Task: In the  document James.pdf Write the word in the shape with center alignment '<3'Change Page orientation to  'Landscape' Insert emoji at the end of quote: Smile
Action: Mouse moved to (603, 402)
Screenshot: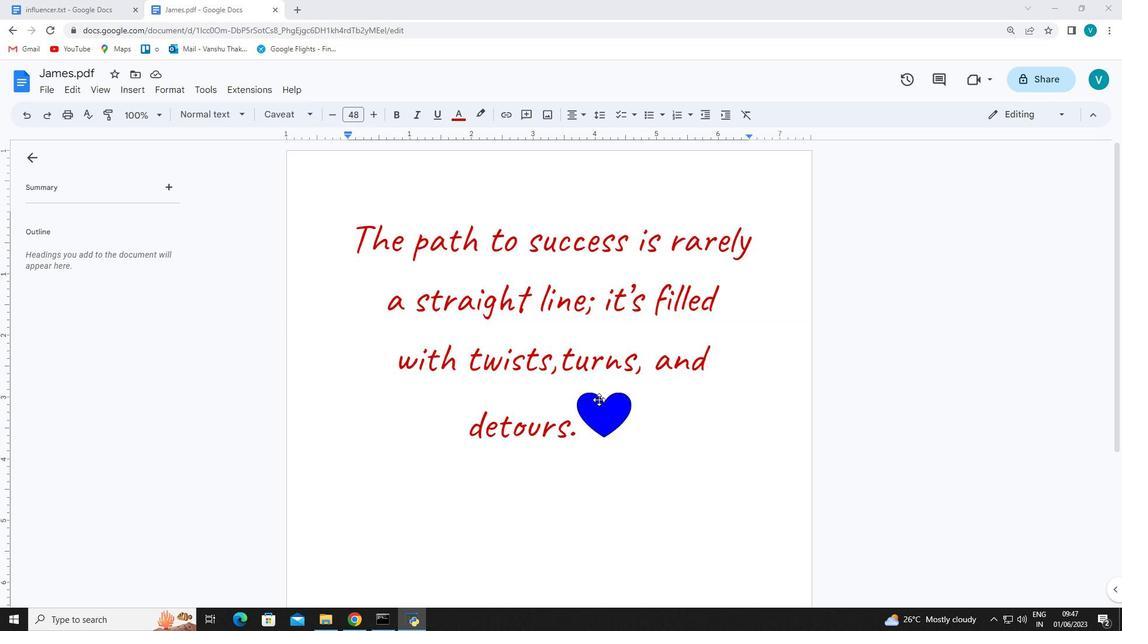 
Action: Mouse pressed left at (603, 402)
Screenshot: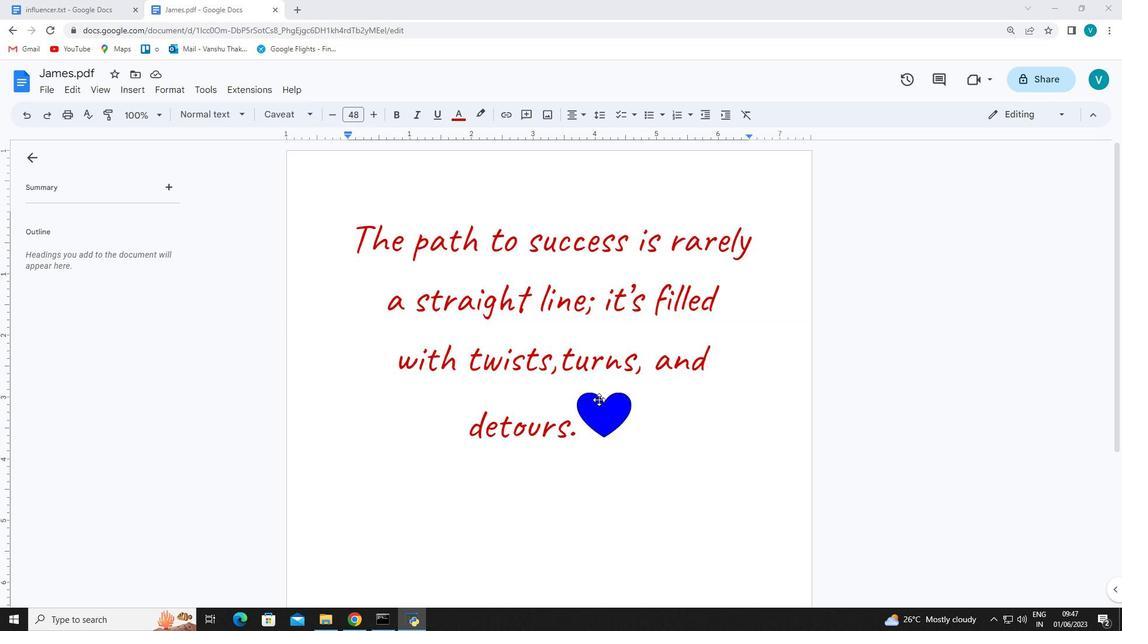 
Action: Mouse moved to (603, 462)
Screenshot: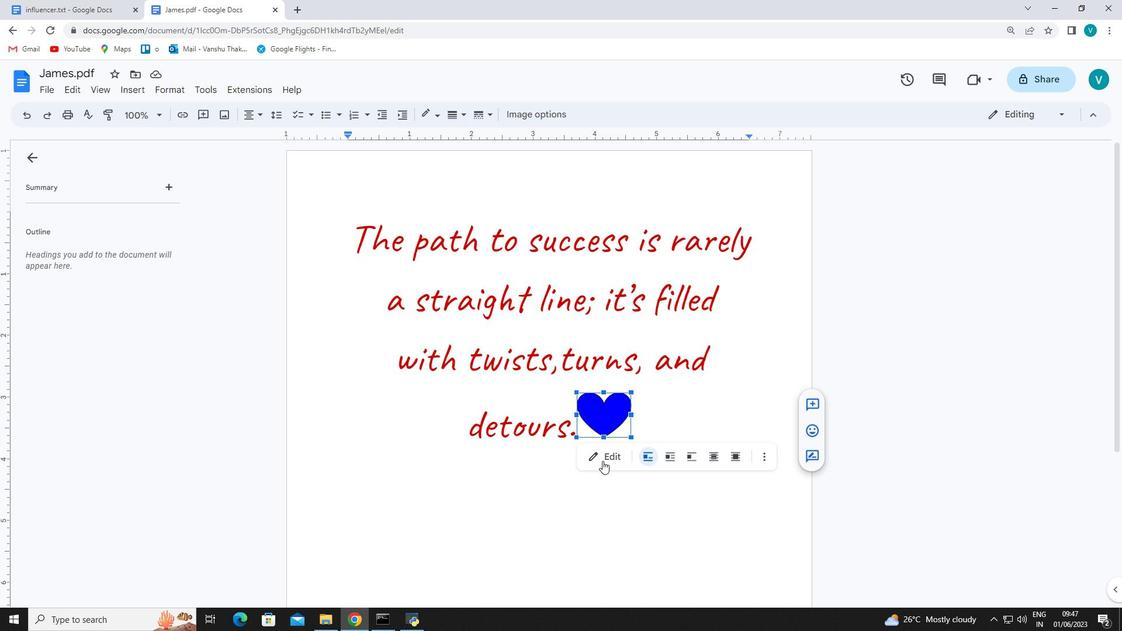 
Action: Mouse pressed left at (603, 462)
Screenshot: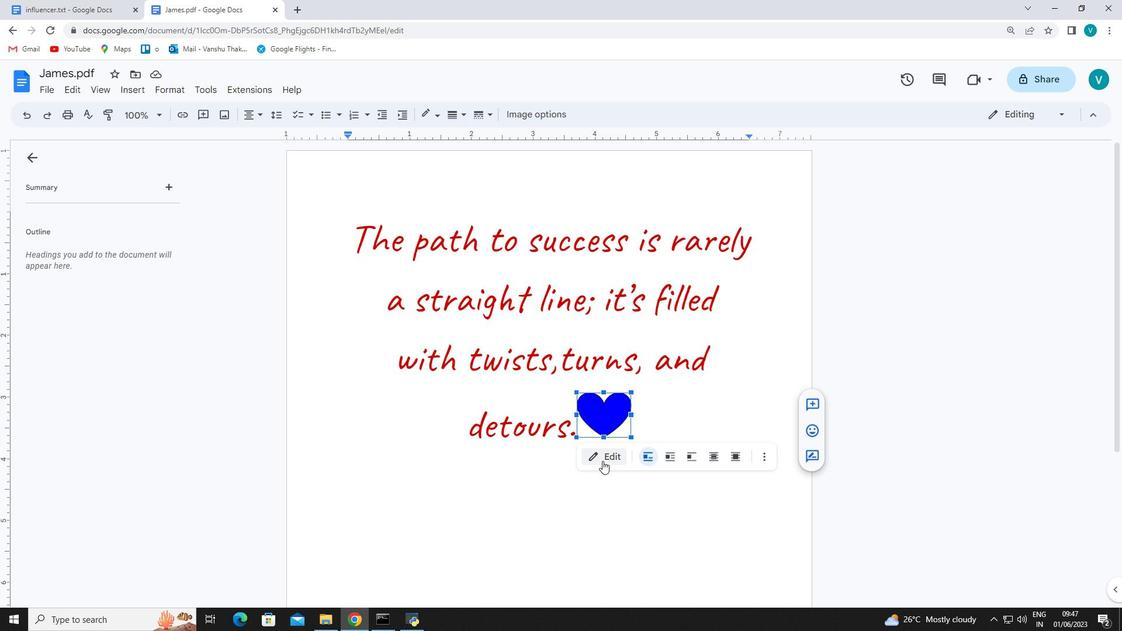 
Action: Mouse moved to (378, 216)
Screenshot: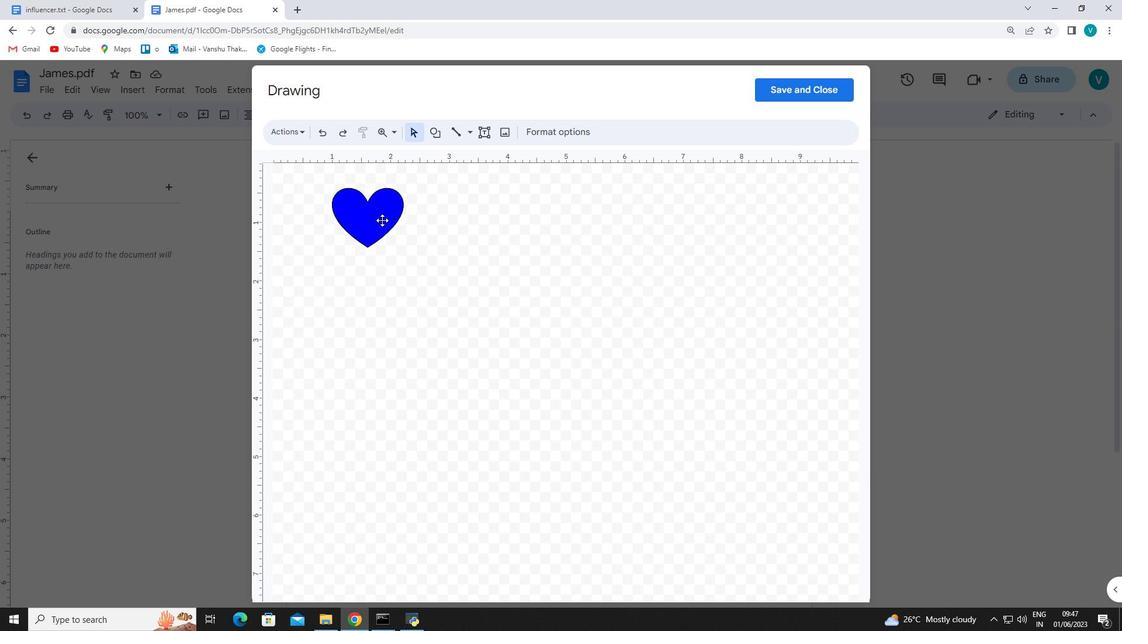 
Action: Mouse pressed left at (378, 216)
Screenshot: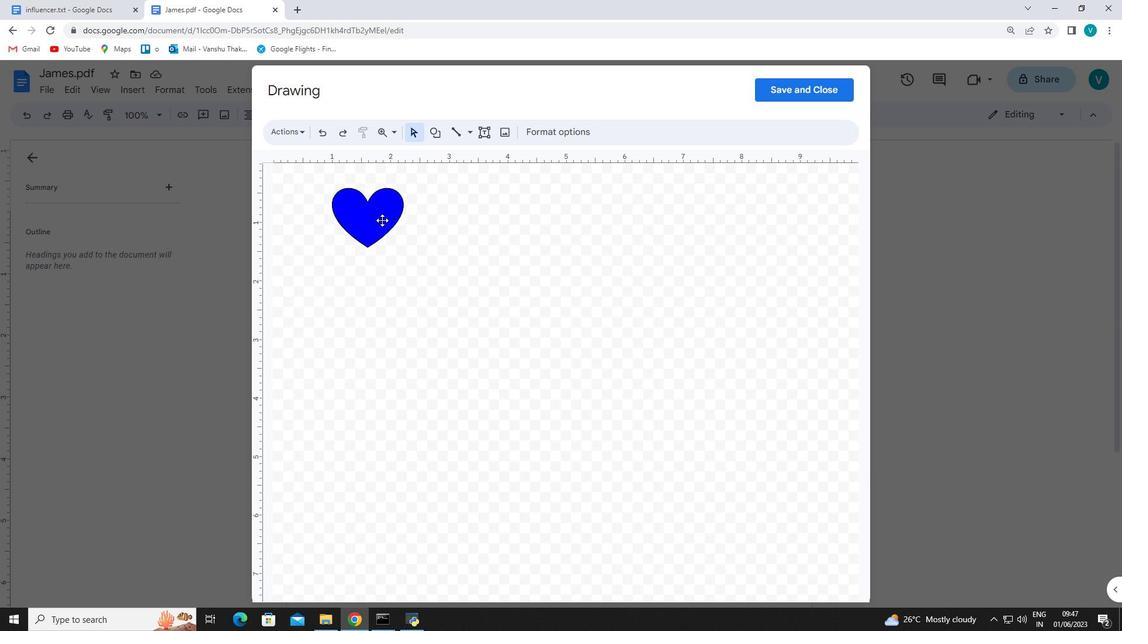 
Action: Mouse moved to (484, 136)
Screenshot: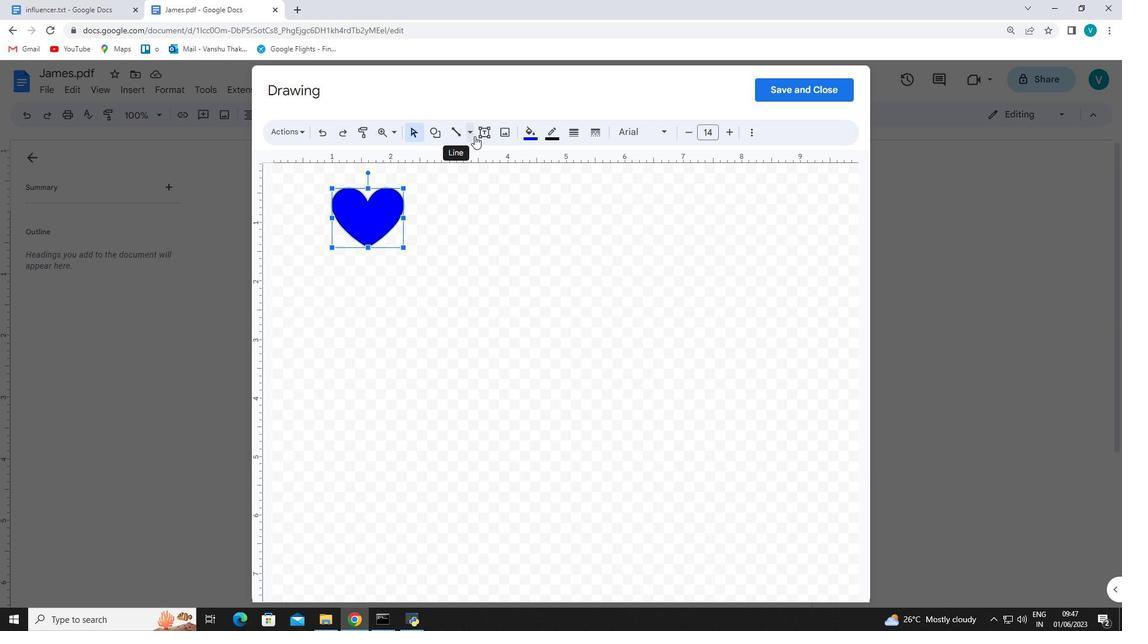 
Action: Mouse pressed left at (484, 136)
Screenshot: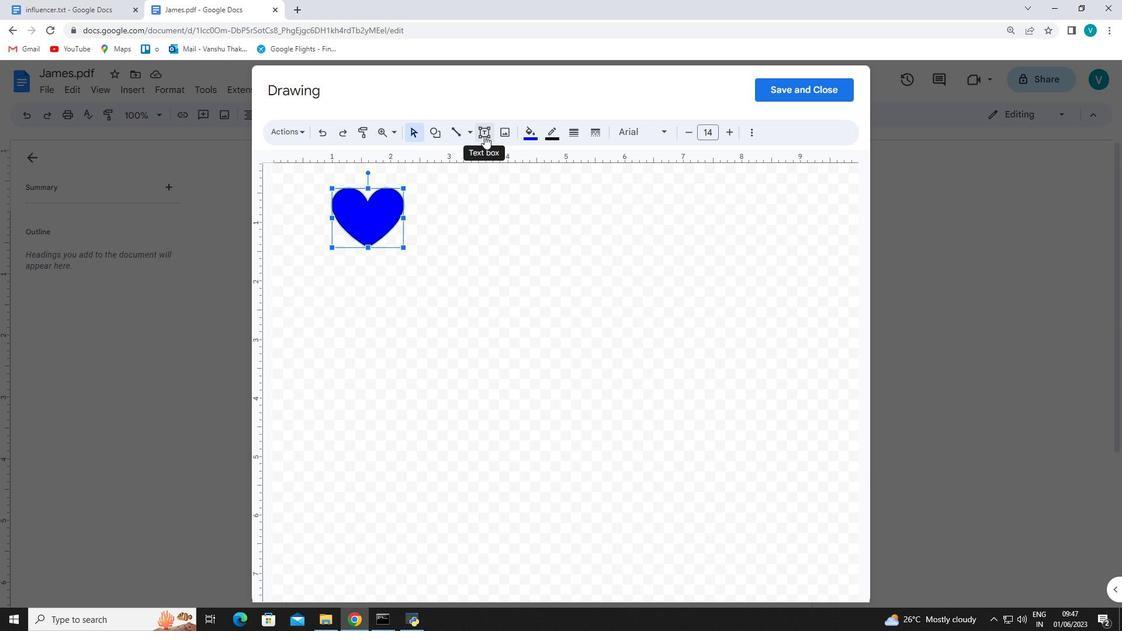 
Action: Mouse moved to (348, 206)
Screenshot: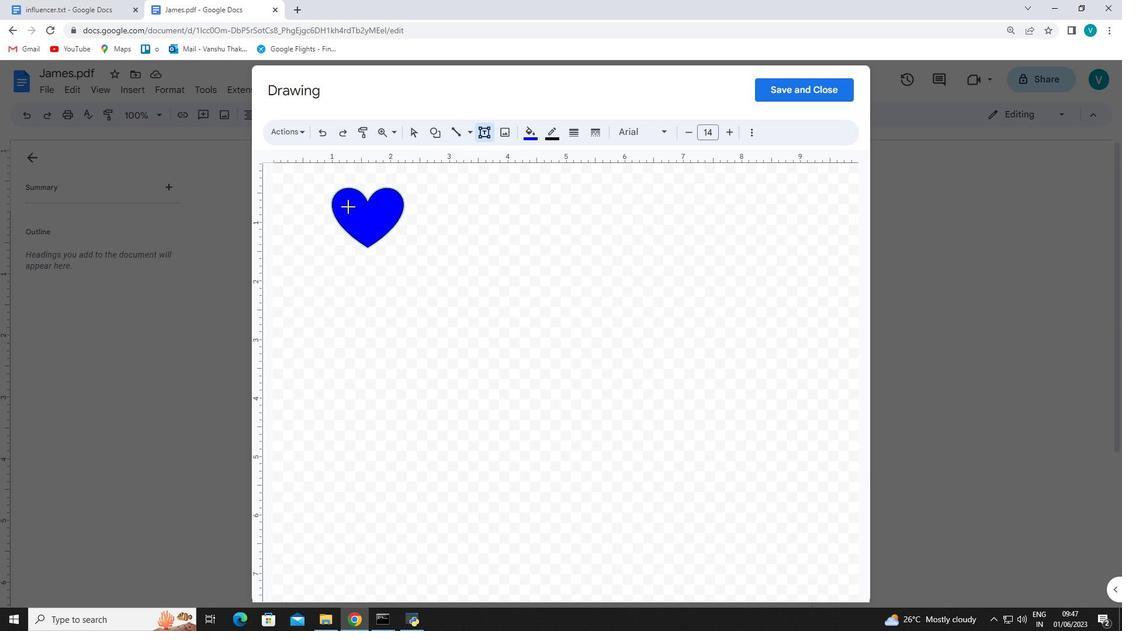 
Action: Mouse pressed left at (348, 206)
Screenshot: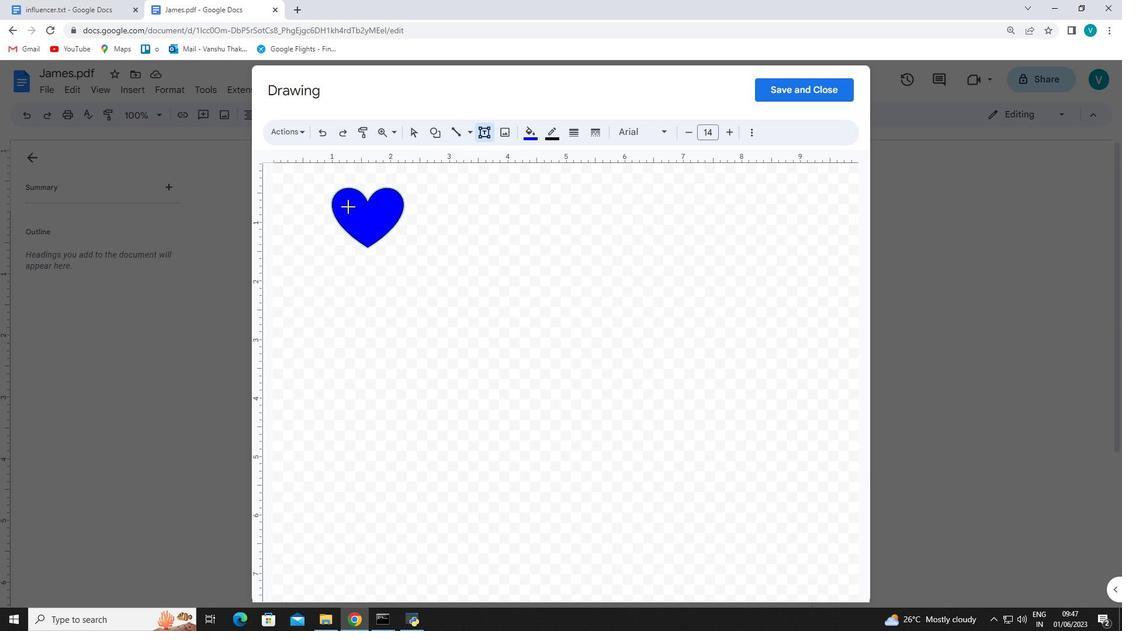 
Action: Mouse moved to (393, 207)
Screenshot: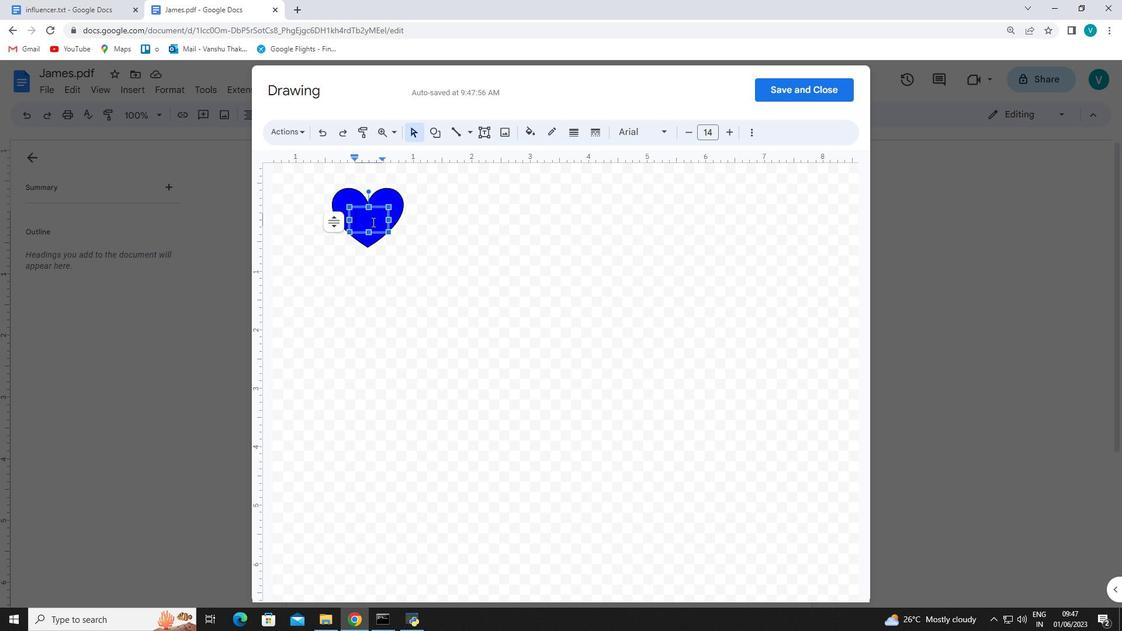 
Action: Key pressed ,<Key.backspace><Key.shift><3
Screenshot: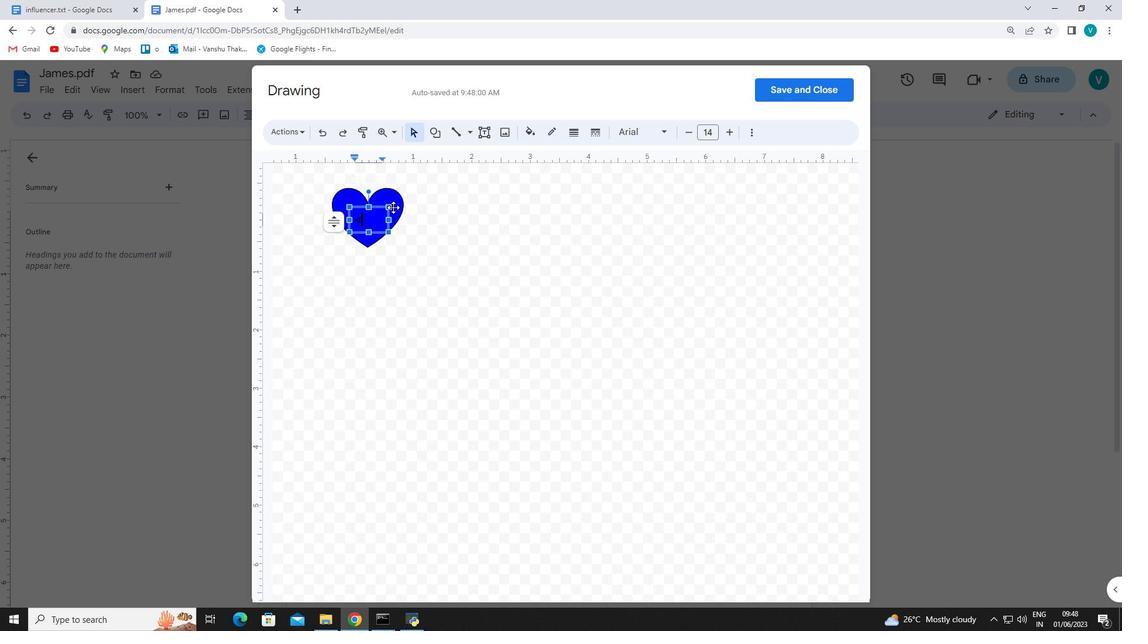 
Action: Mouse moved to (348, 230)
Screenshot: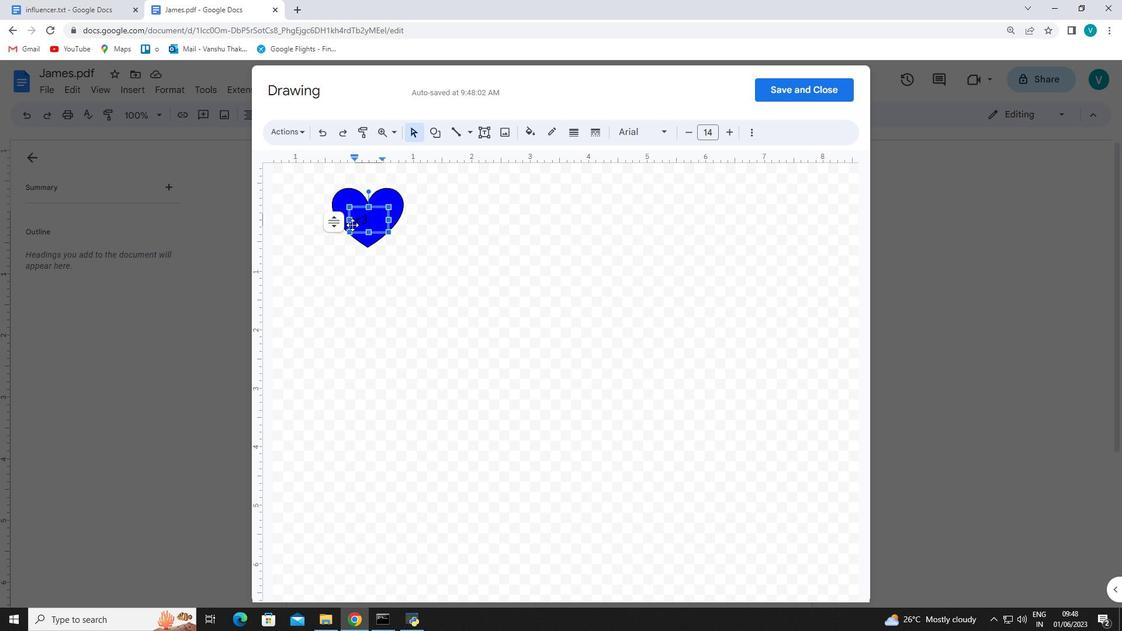 
Action: Mouse pressed left at (348, 230)
Screenshot: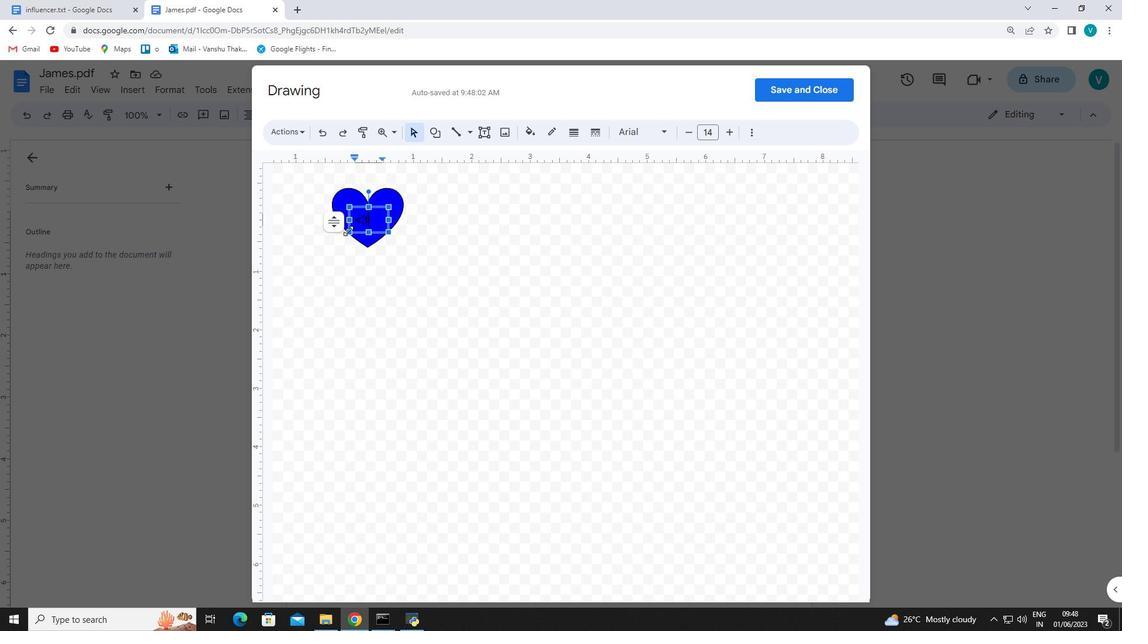
Action: Mouse moved to (445, 229)
Screenshot: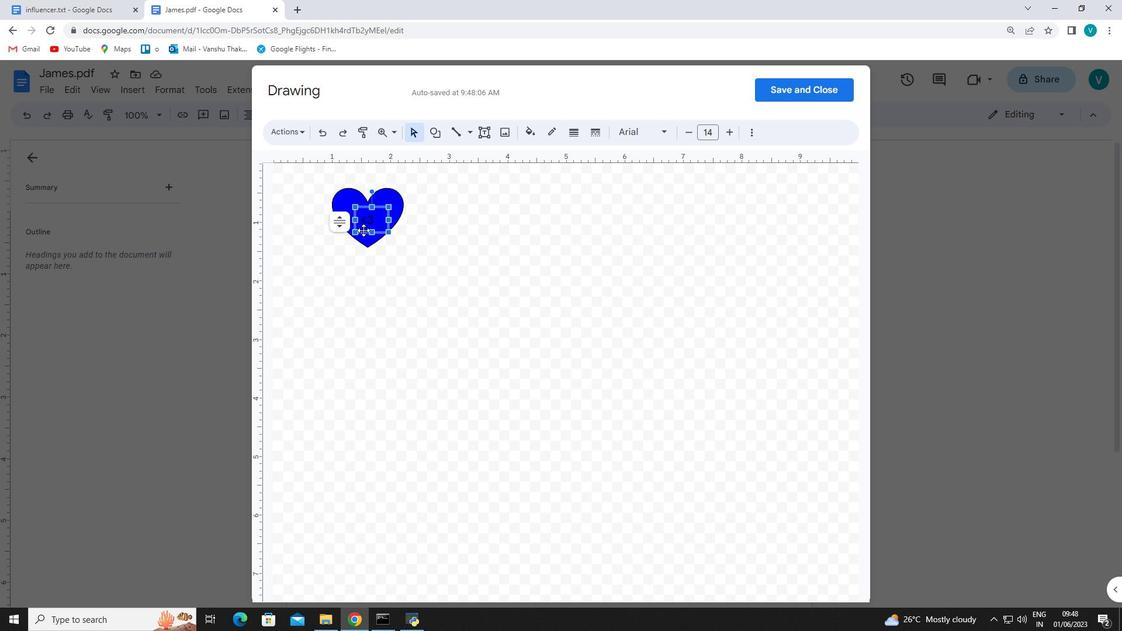
Action: Mouse pressed left at (445, 229)
Screenshot: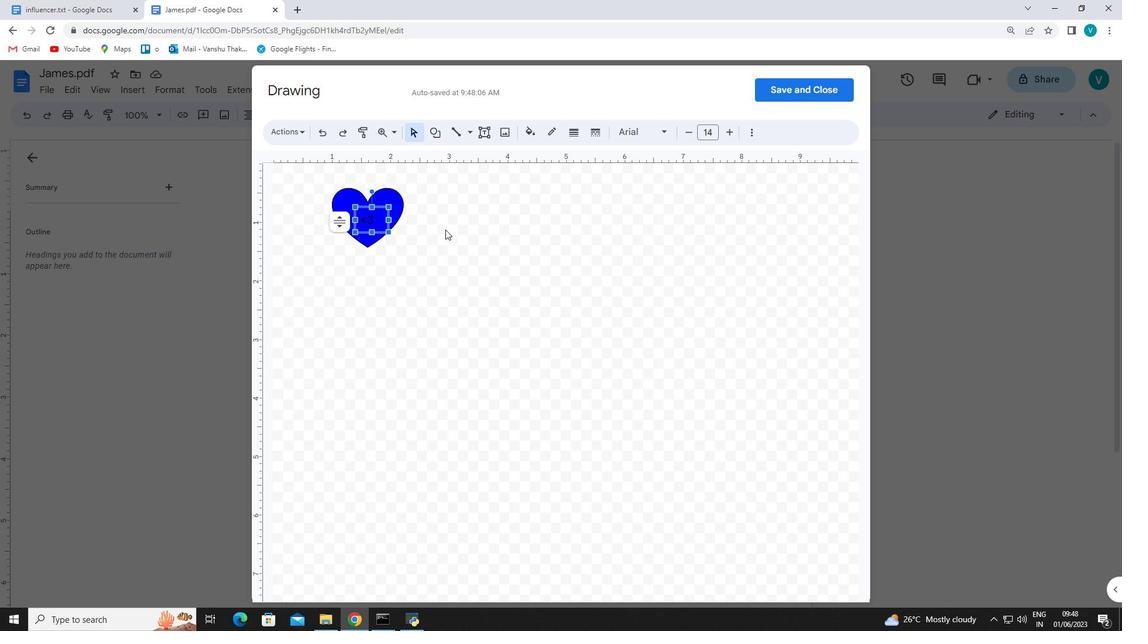 
Action: Mouse moved to (807, 88)
Screenshot: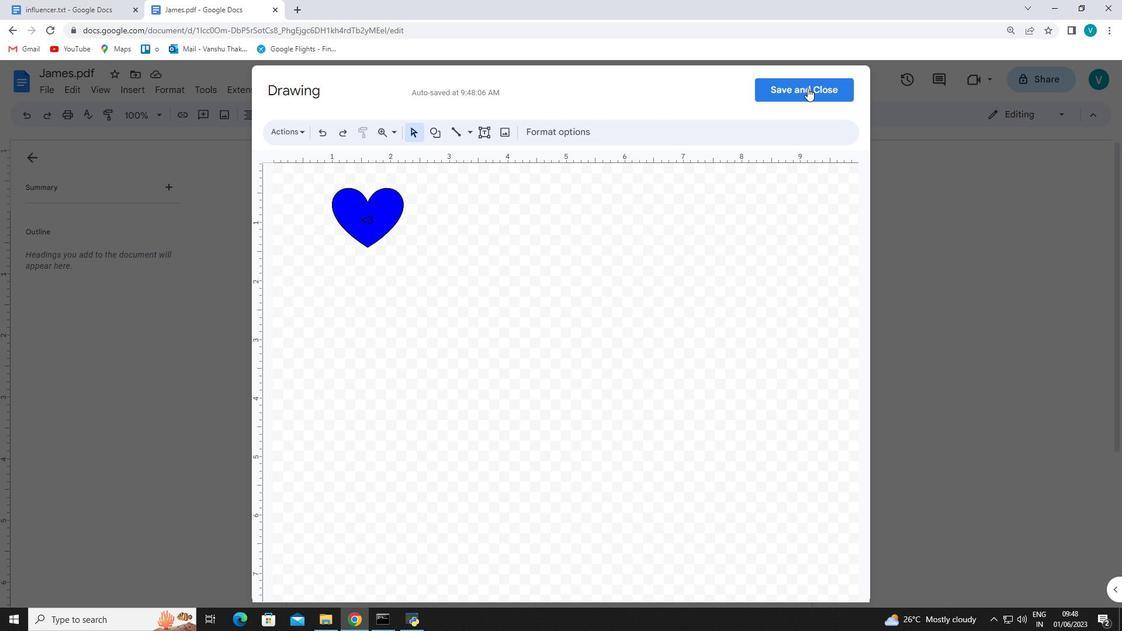 
Action: Mouse pressed left at (807, 88)
Screenshot: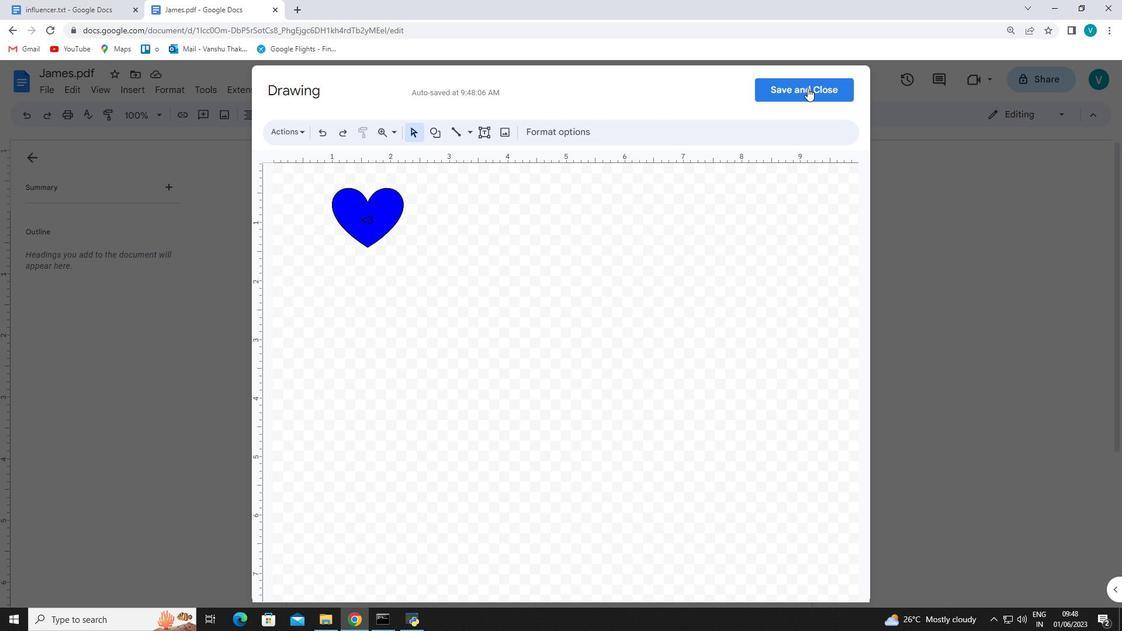 
Action: Mouse moved to (791, 291)
Screenshot: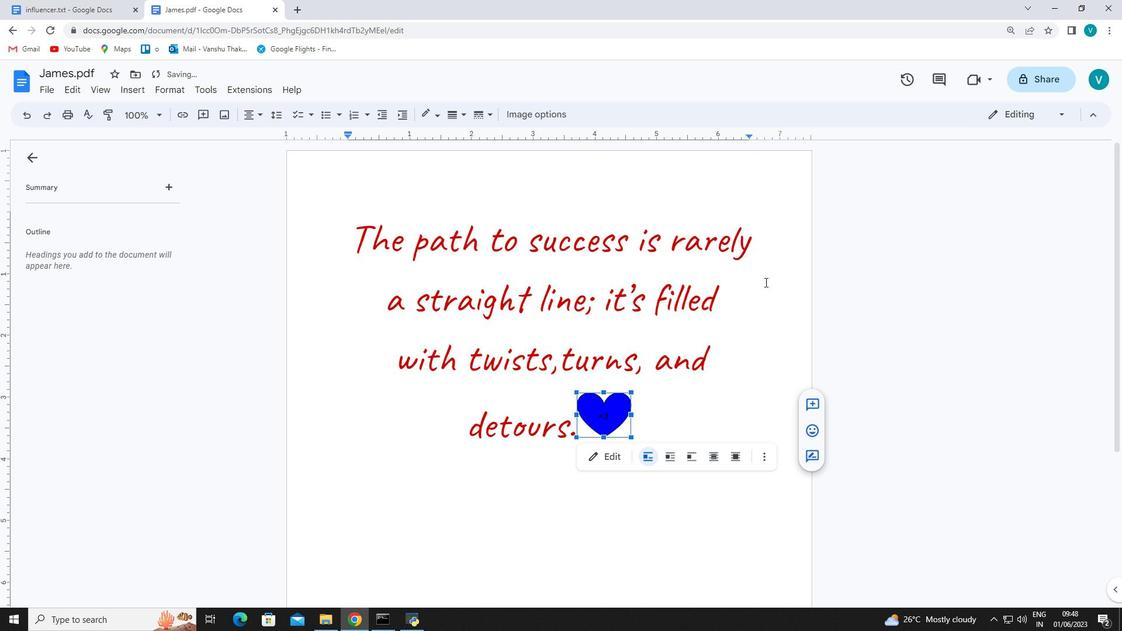 
Action: Mouse pressed left at (791, 291)
Screenshot: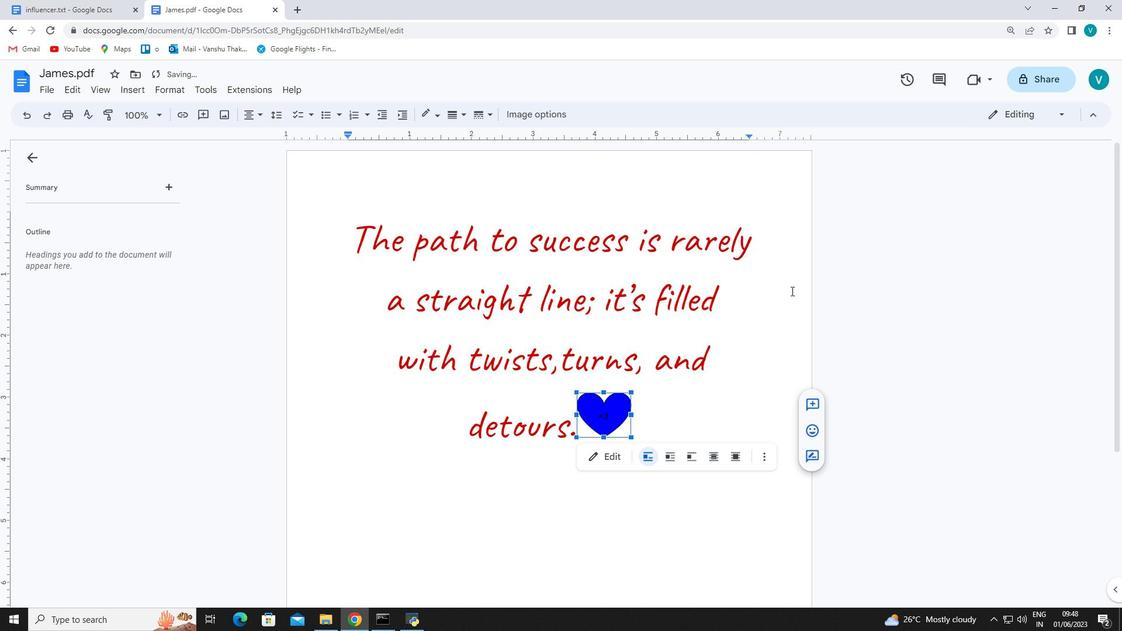 
Action: Mouse moved to (53, 90)
Screenshot: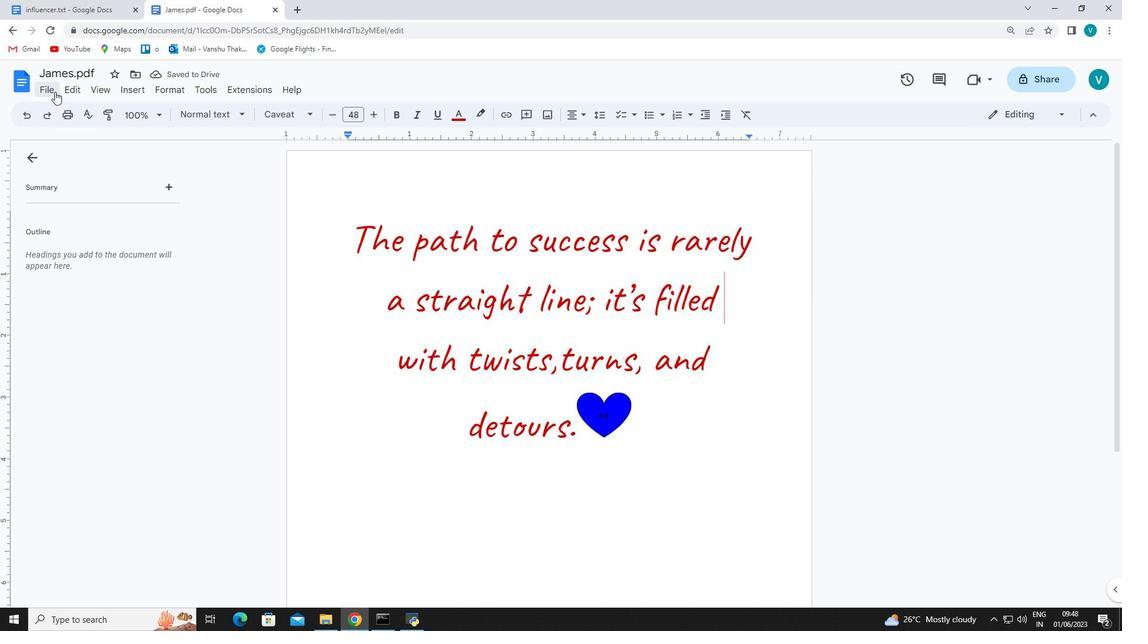 
Action: Mouse pressed left at (53, 90)
Screenshot: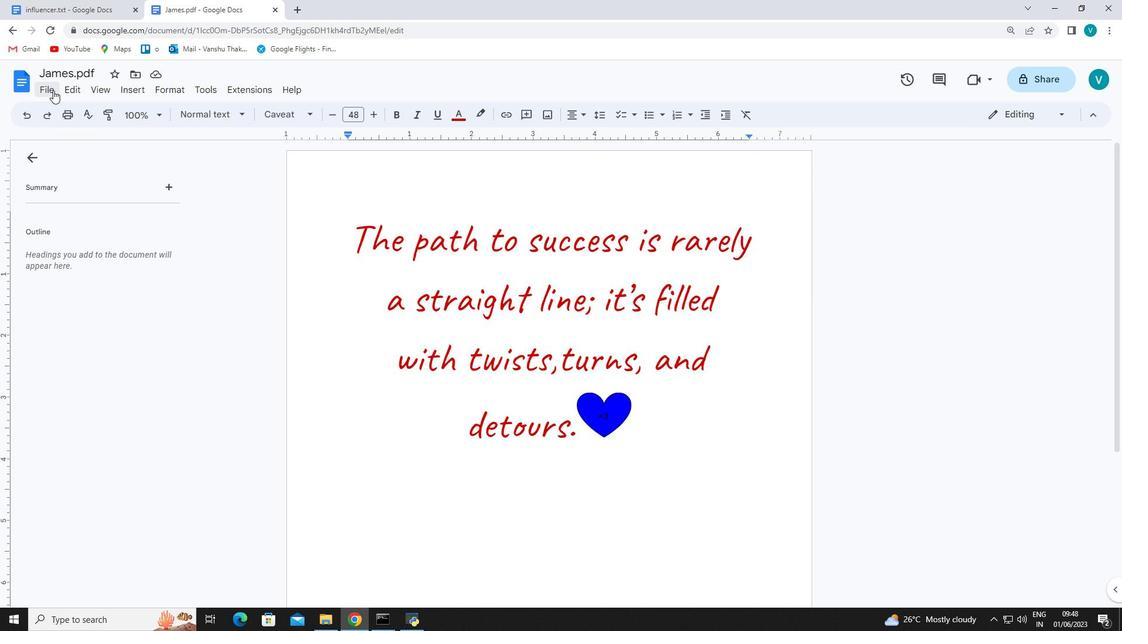 
Action: Mouse moved to (96, 439)
Screenshot: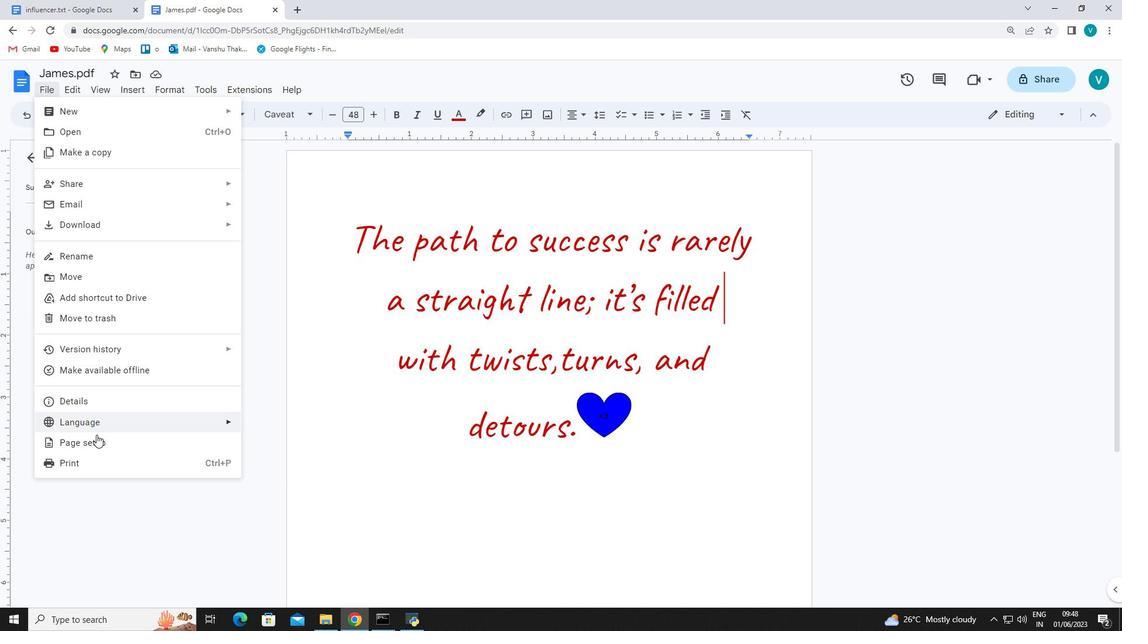 
Action: Mouse pressed left at (96, 439)
Screenshot: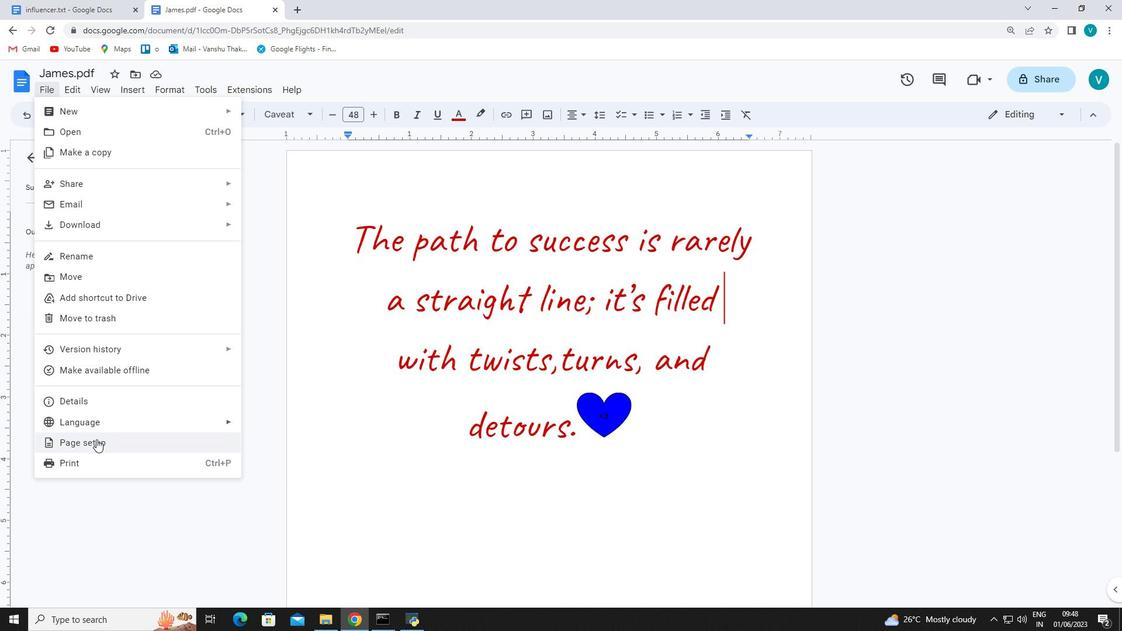 
Action: Mouse moved to (504, 317)
Screenshot: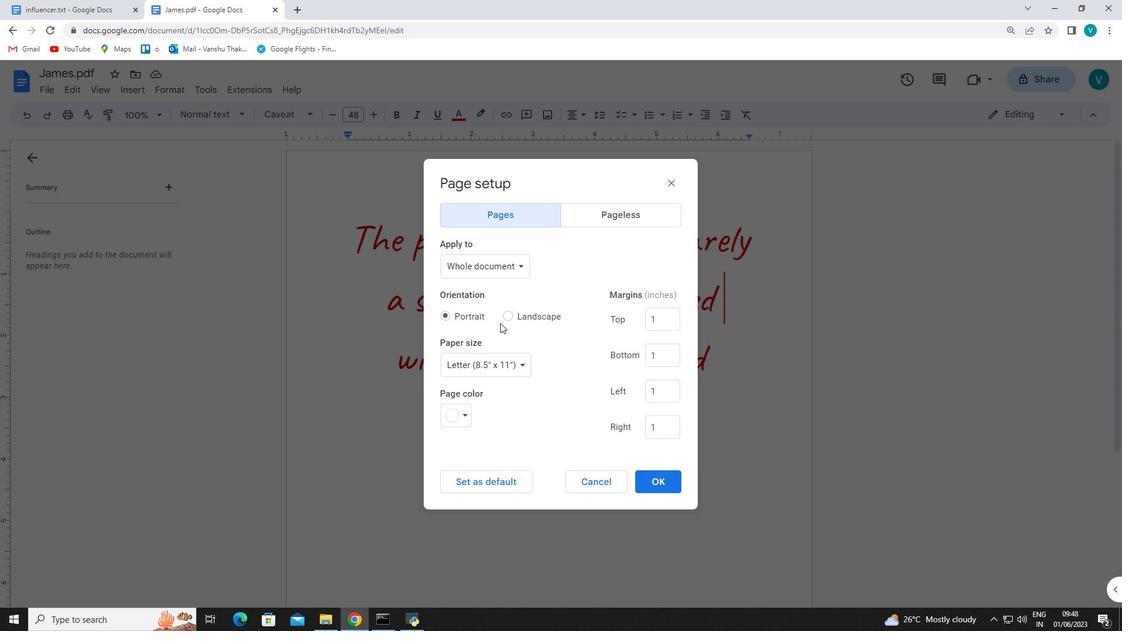 
Action: Mouse pressed left at (504, 317)
Screenshot: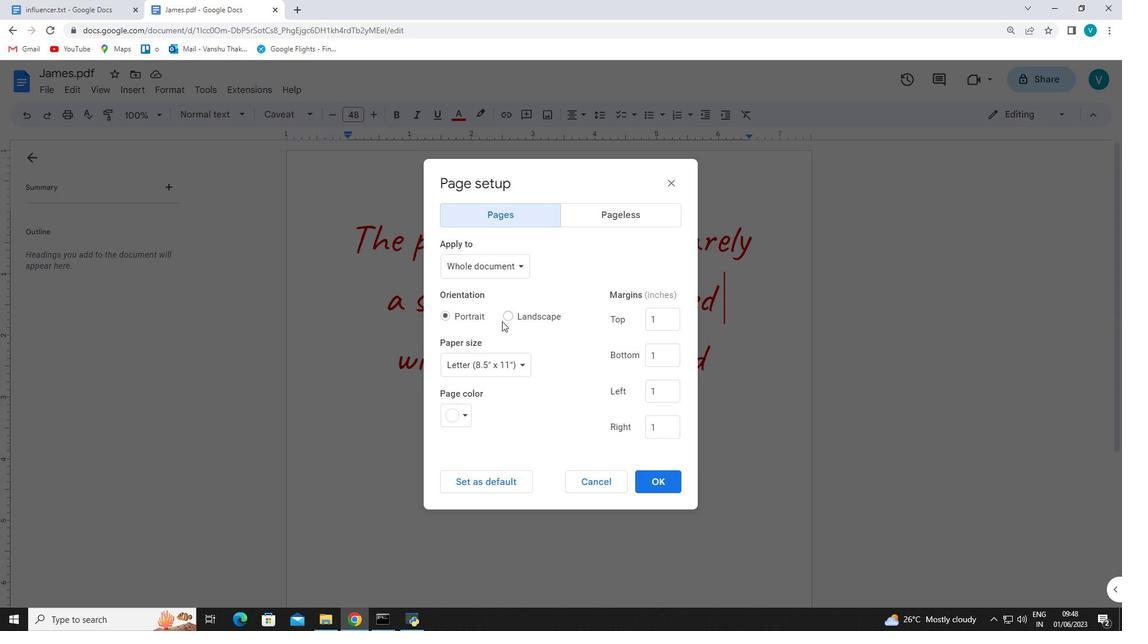 
Action: Mouse moved to (679, 481)
Screenshot: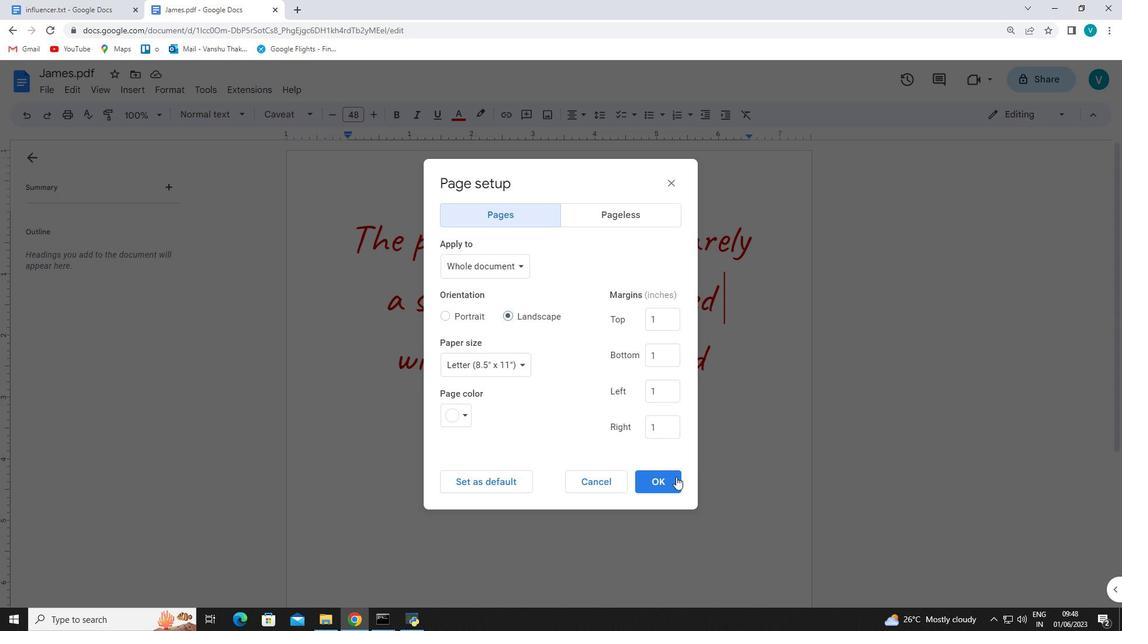 
Action: Mouse pressed left at (679, 481)
Screenshot: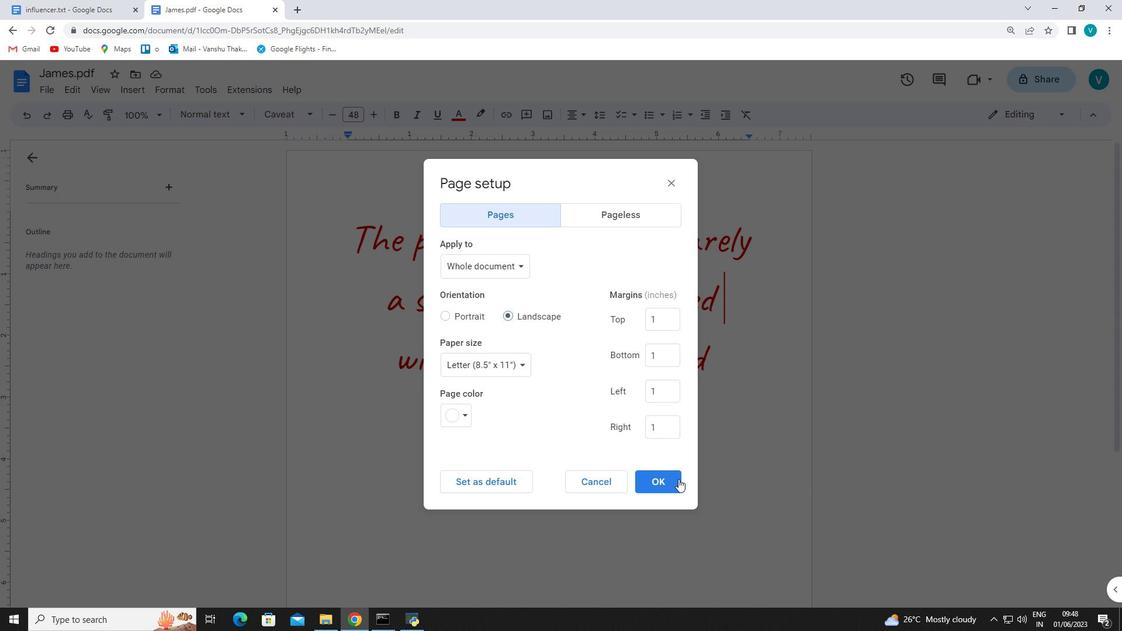 
Action: Mouse moved to (668, 364)
Screenshot: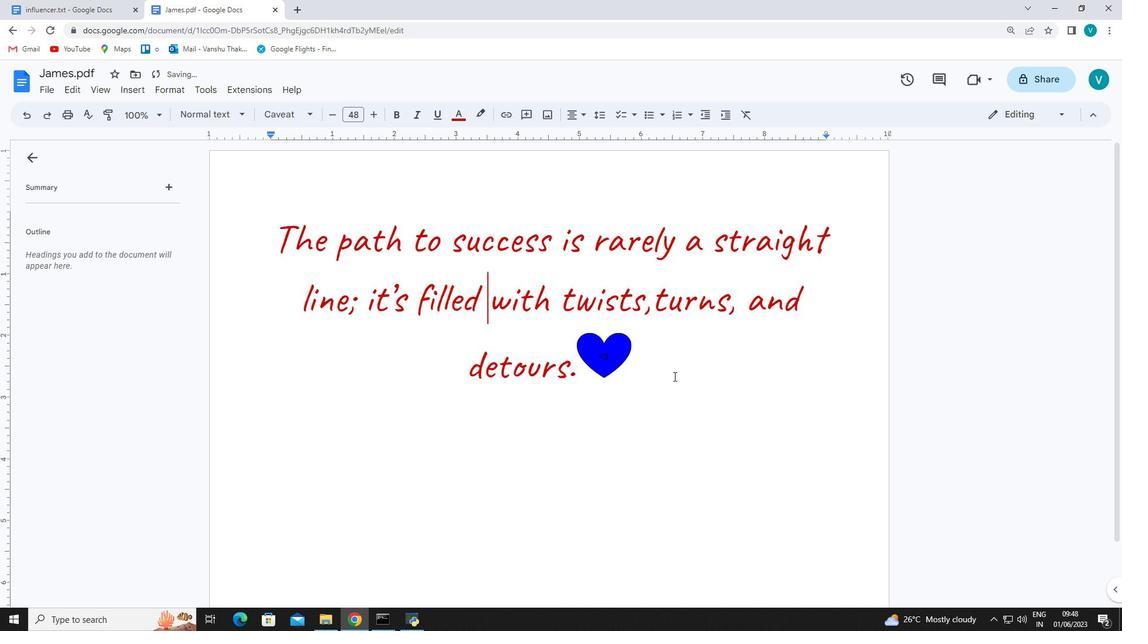 
Action: Mouse pressed left at (668, 364)
Screenshot: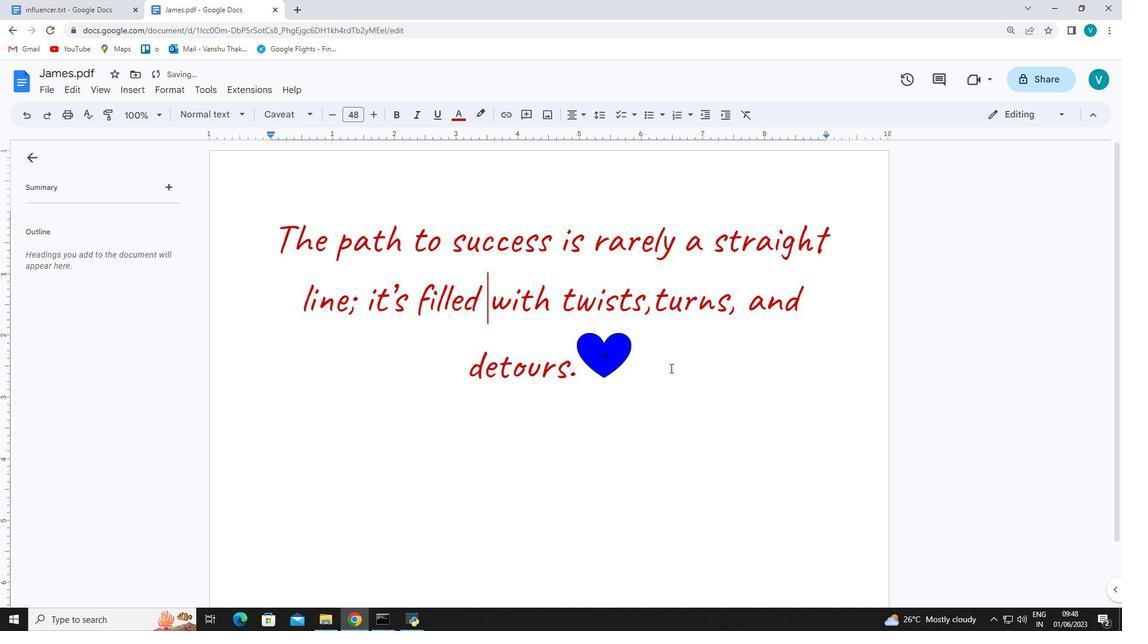 
Action: Mouse moved to (658, 370)
Screenshot: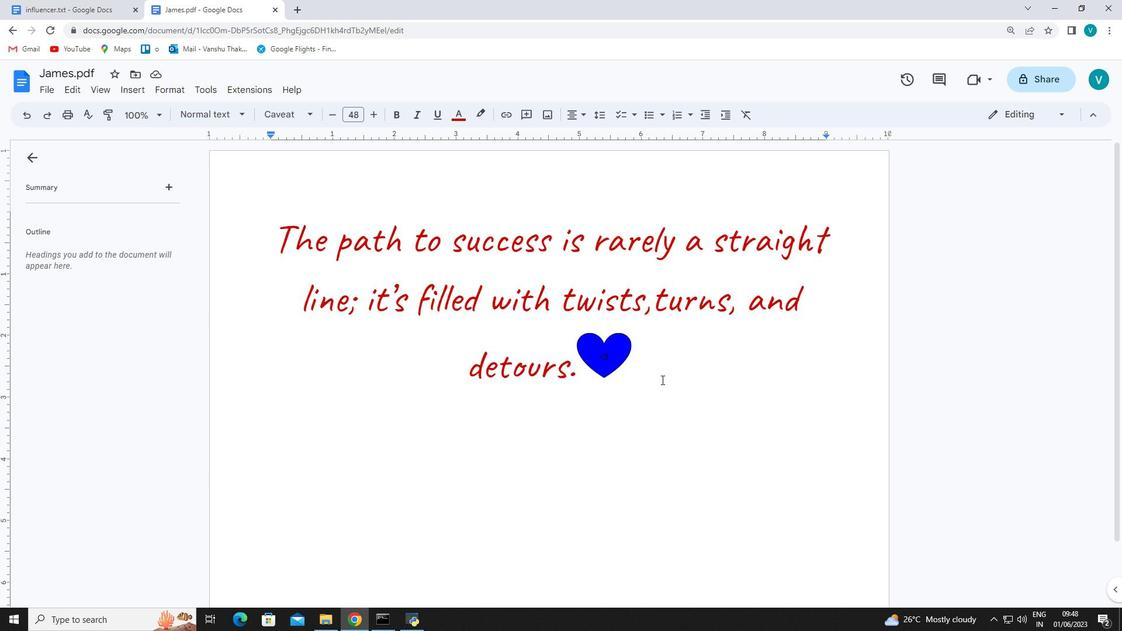 
Action: Mouse pressed right at (658, 370)
Screenshot: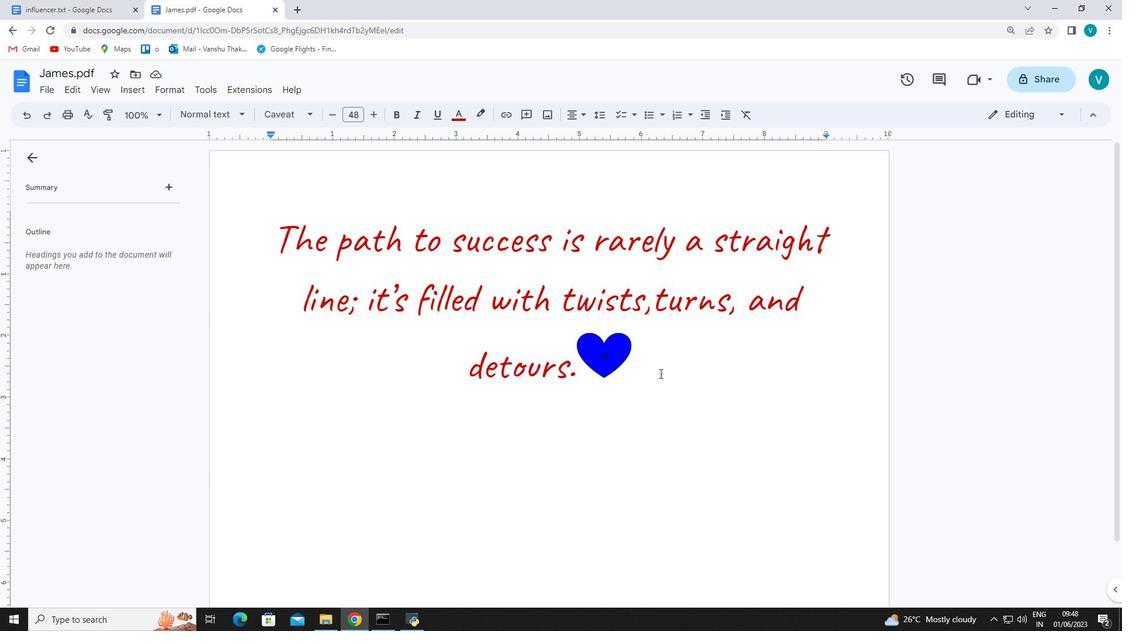 
Action: Mouse moved to (643, 377)
Screenshot: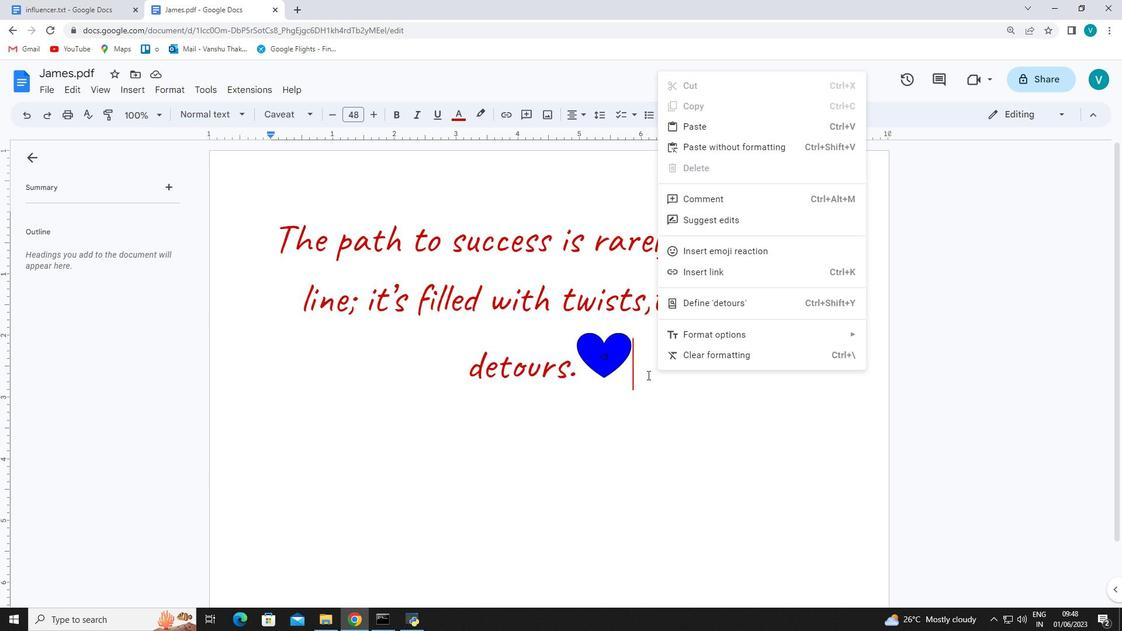 
Action: Mouse pressed left at (643, 377)
Screenshot: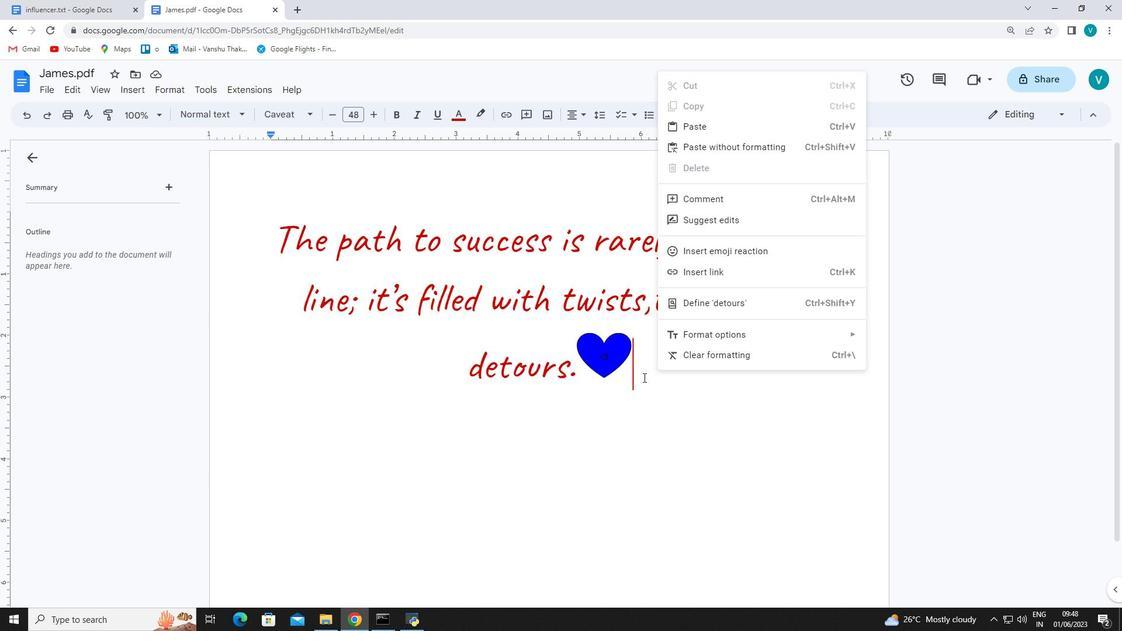 
Action: Mouse moved to (138, 84)
Screenshot: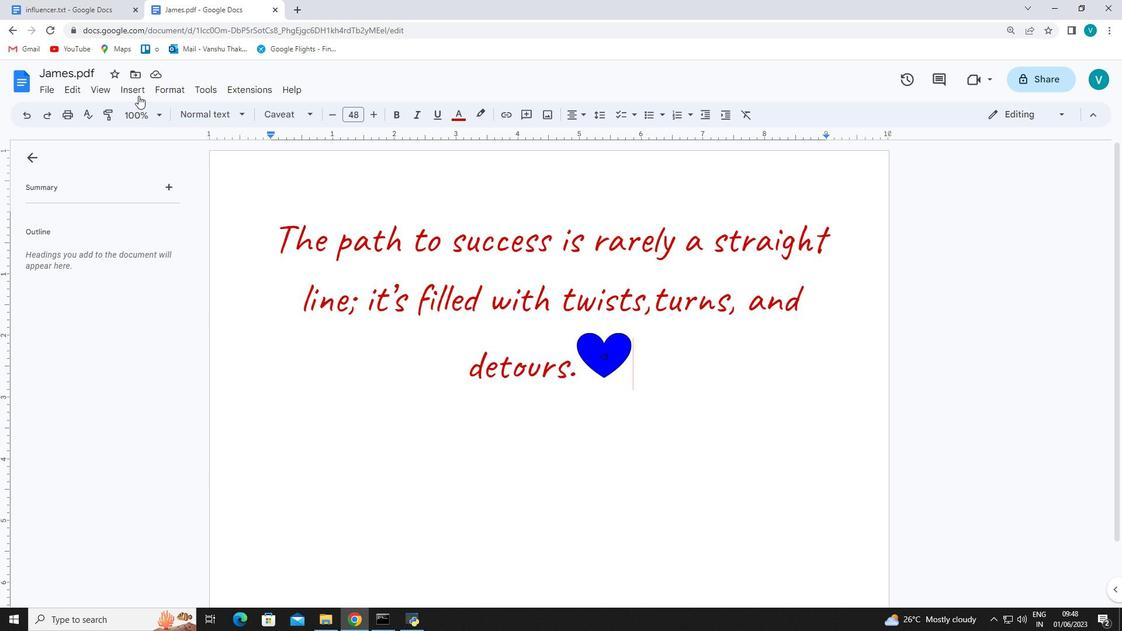 
Action: Mouse pressed left at (138, 84)
Screenshot: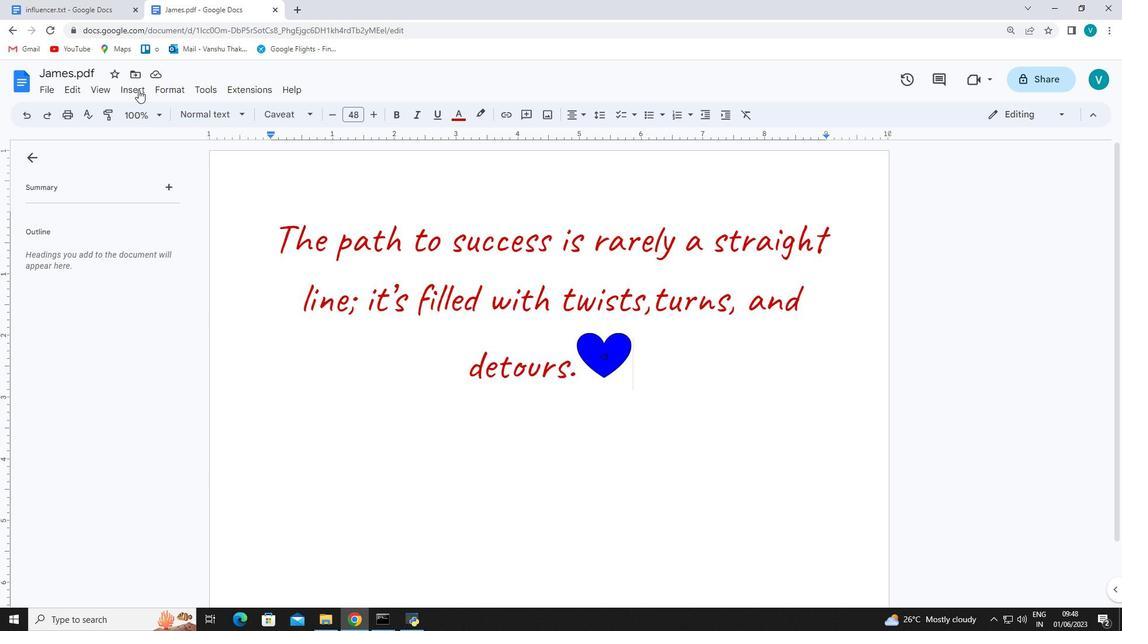 
Action: Mouse moved to (155, 211)
Screenshot: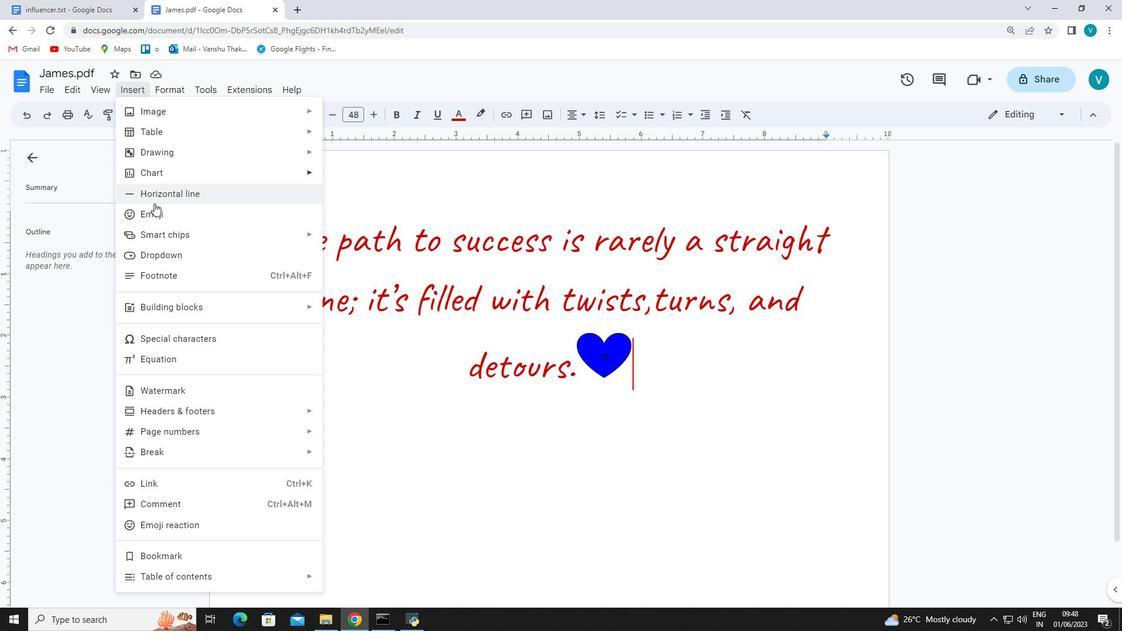 
Action: Mouse pressed left at (155, 211)
Screenshot: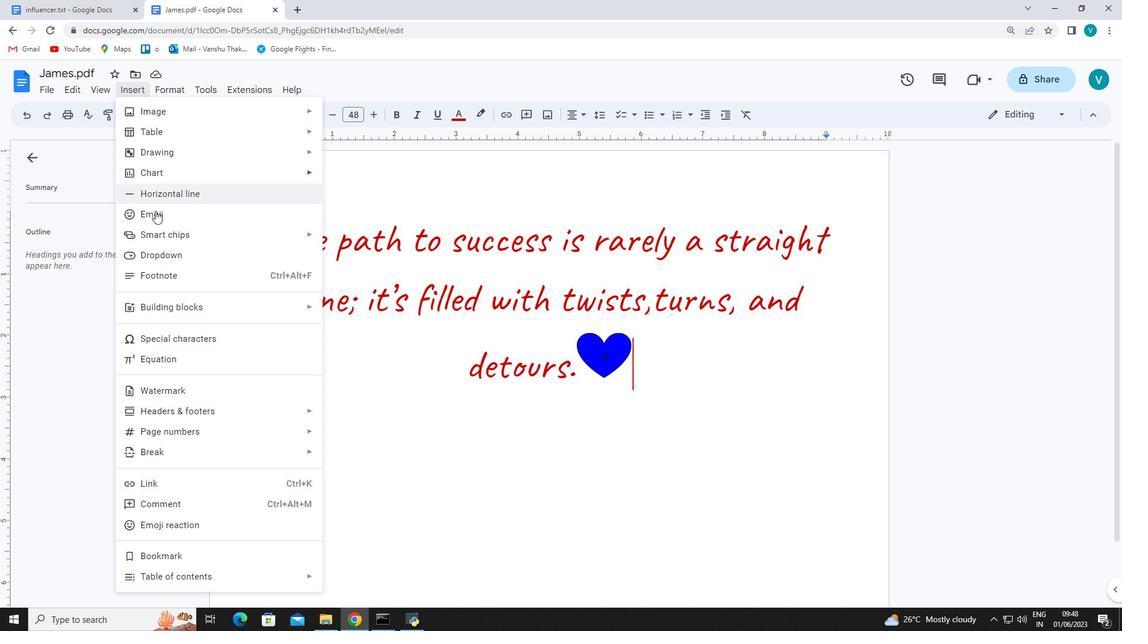 
Action: Mouse moved to (705, 543)
Screenshot: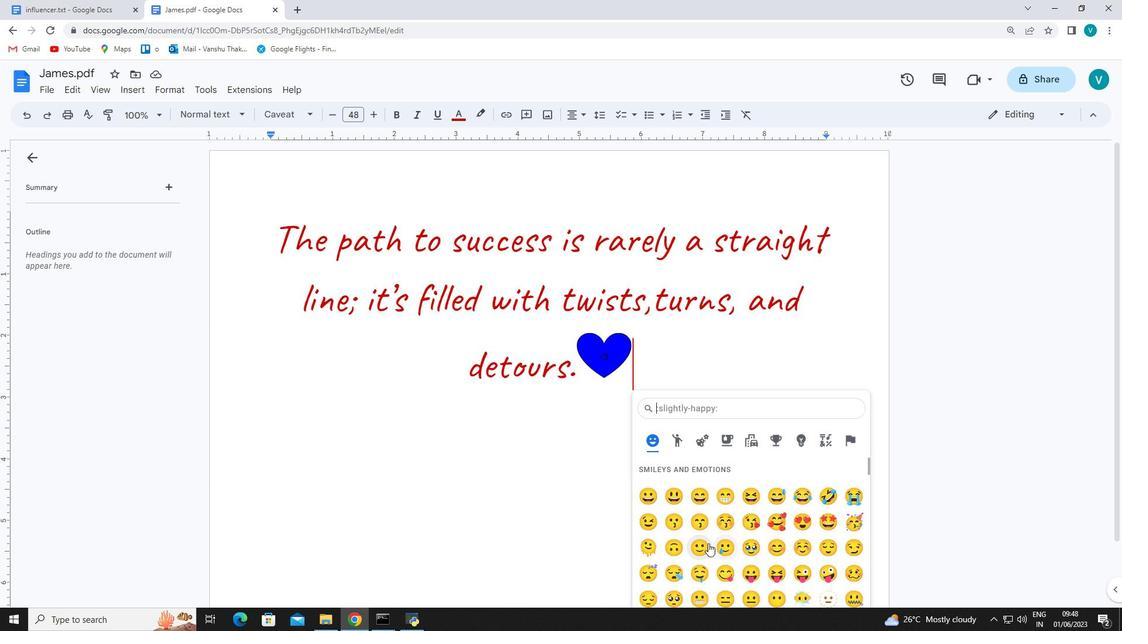
Action: Mouse pressed left at (705, 543)
Screenshot: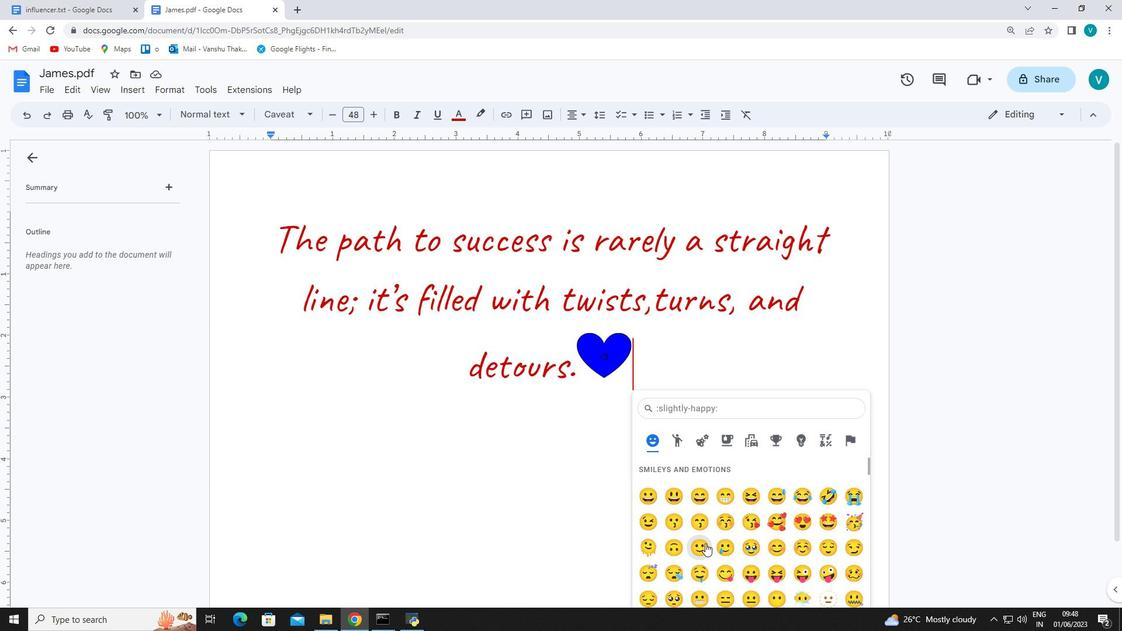 
Action: Mouse moved to (705, 543)
Screenshot: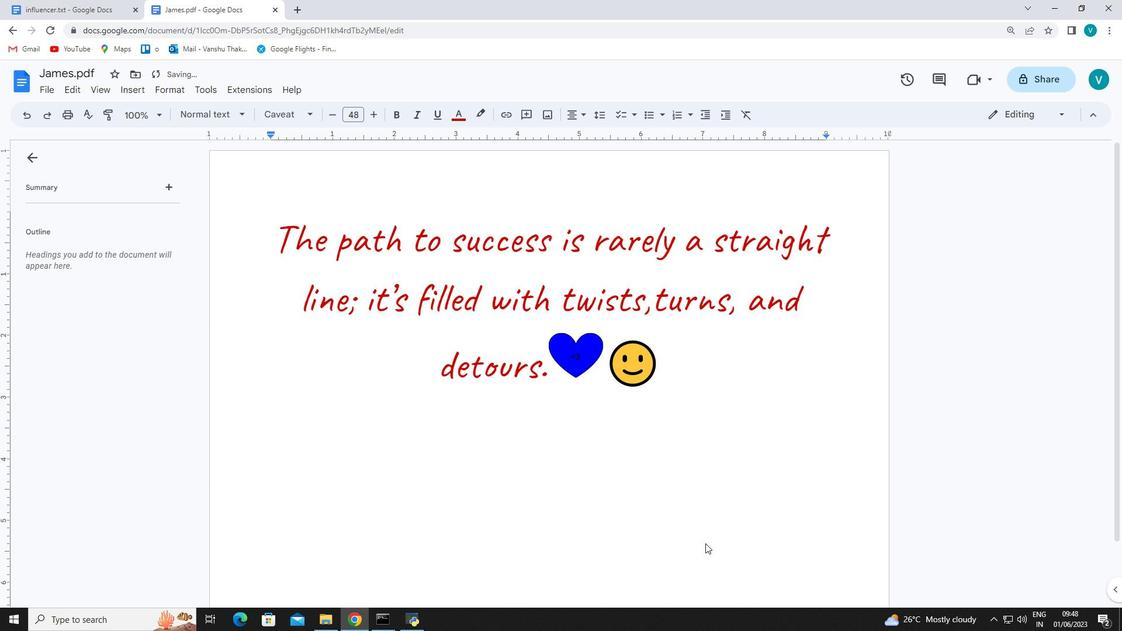 
